 Task: In the  document Grace.pdfMake this file  'available offline' Add shortcut to Drive 'My Drive'Email the file to   softage2@softage.net, with message attached Time-Sensitive: I kindly ask you to go through the email I've sent as soon as possible. and file type: 'HTML'
Action: Mouse moved to (42, 63)
Screenshot: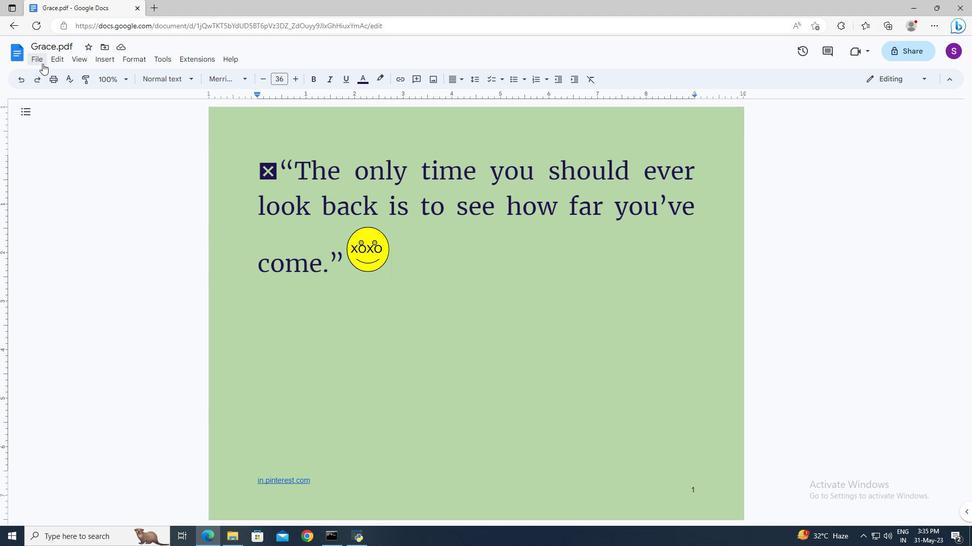 
Action: Mouse pressed left at (42, 63)
Screenshot: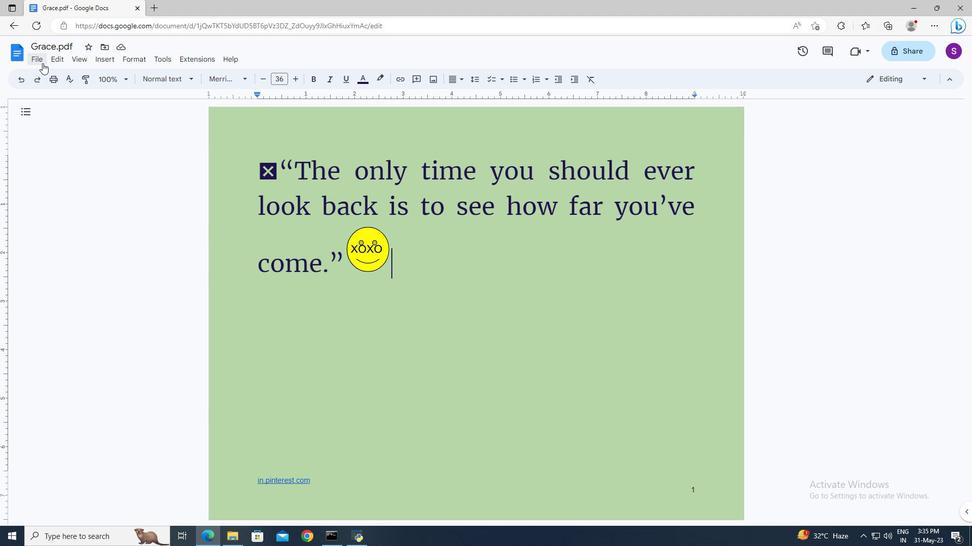 
Action: Mouse moved to (80, 279)
Screenshot: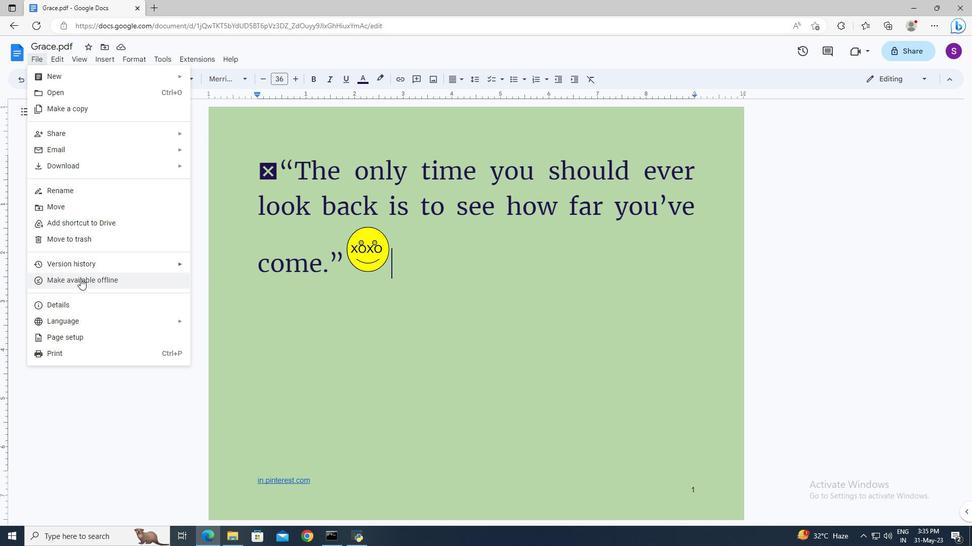
Action: Mouse pressed left at (80, 279)
Screenshot: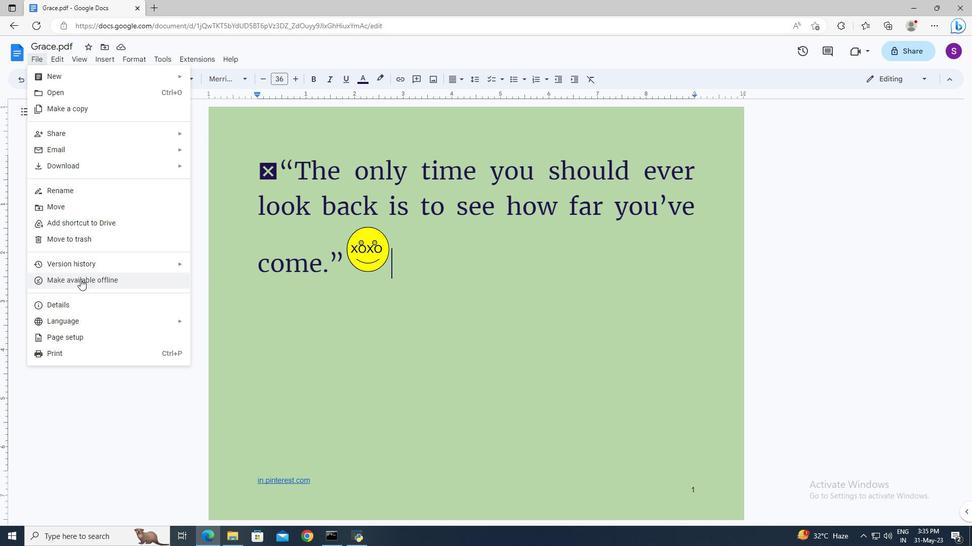 
Action: Mouse moved to (44, 60)
Screenshot: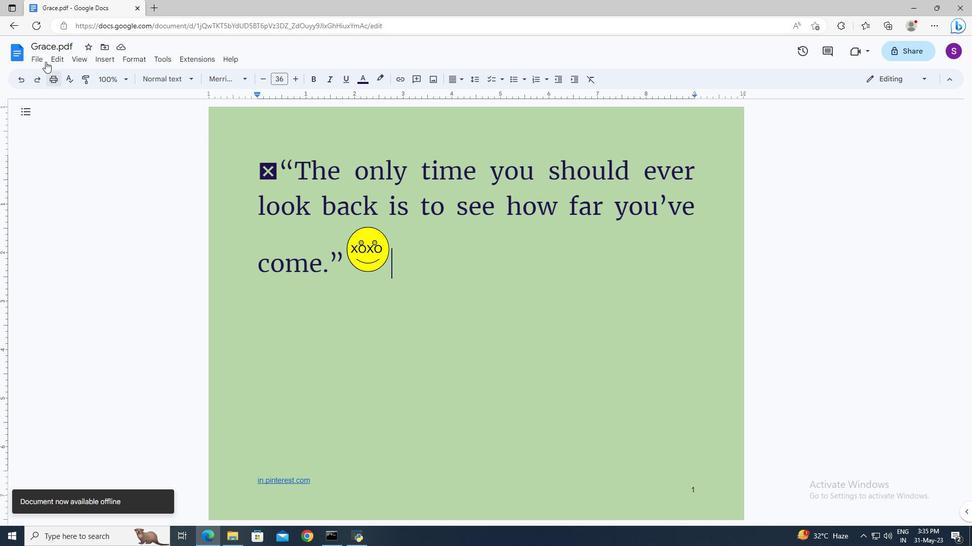 
Action: Mouse pressed left at (44, 60)
Screenshot: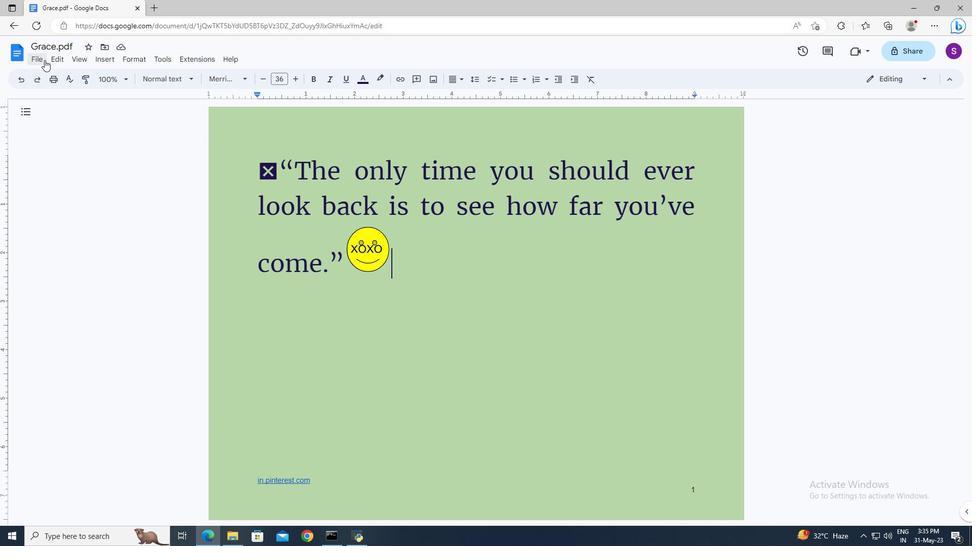 
Action: Mouse moved to (71, 220)
Screenshot: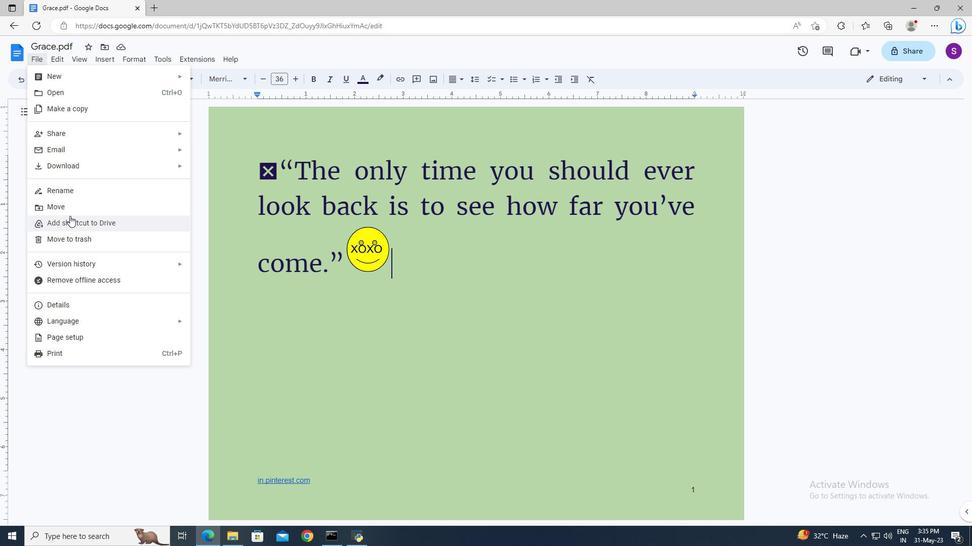 
Action: Mouse pressed left at (71, 220)
Screenshot: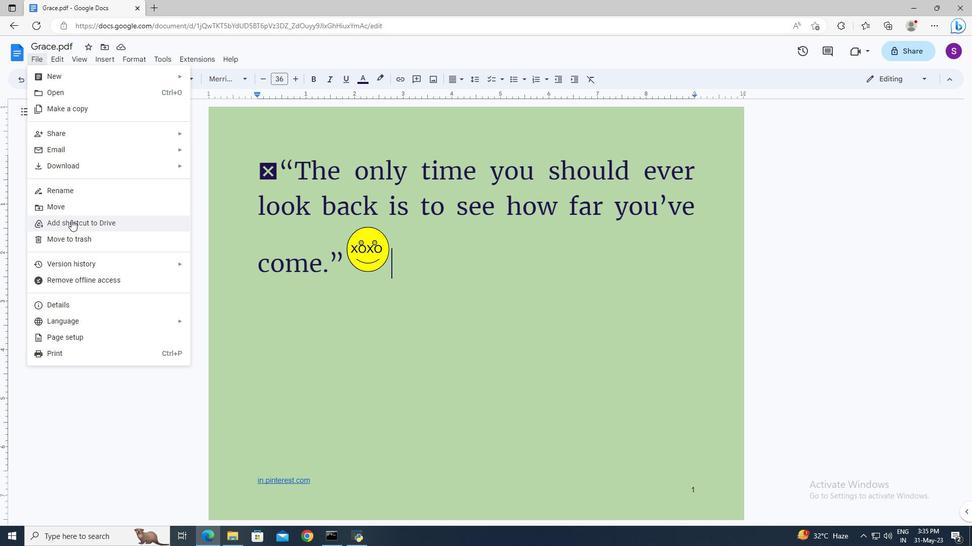 
Action: Mouse moved to (264, 93)
Screenshot: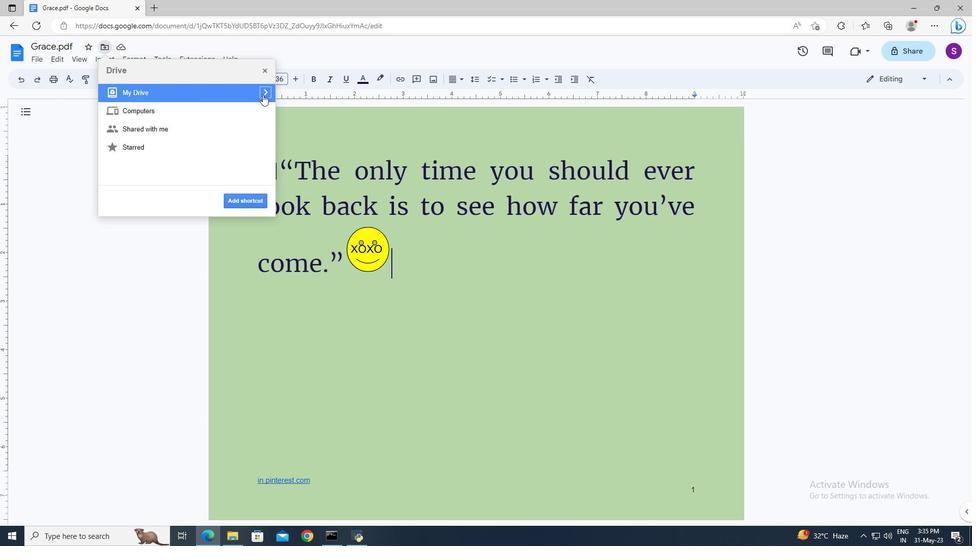 
Action: Mouse pressed left at (264, 93)
Screenshot: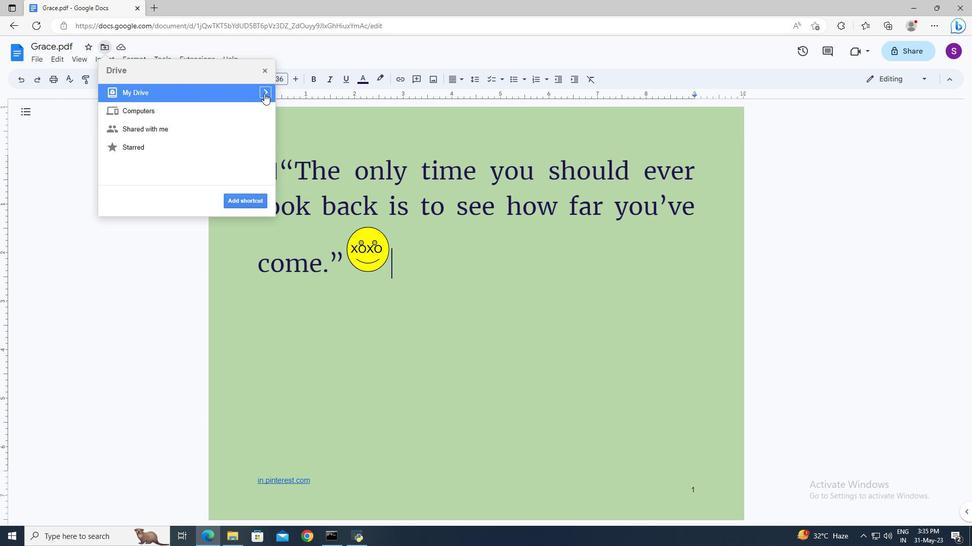 
Action: Mouse moved to (255, 199)
Screenshot: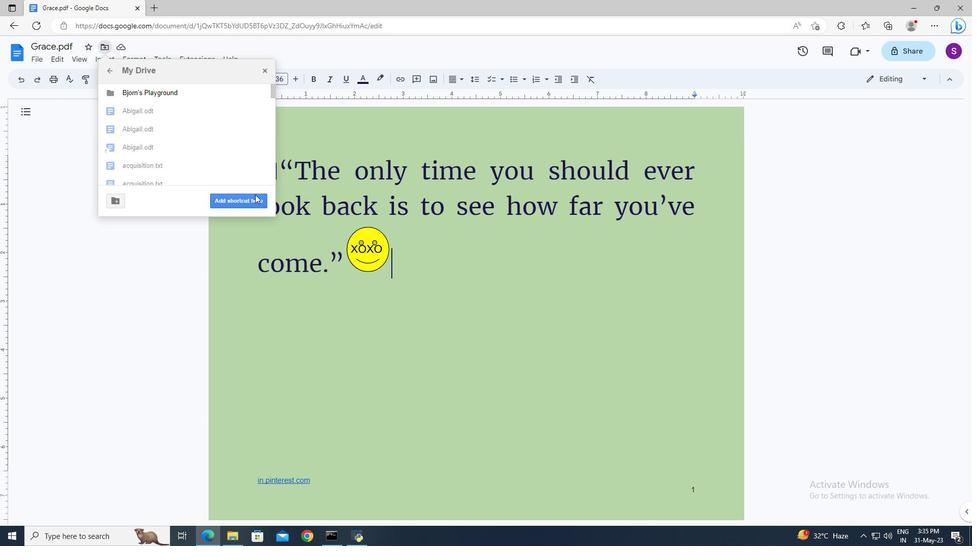 
Action: Mouse pressed left at (255, 199)
Screenshot: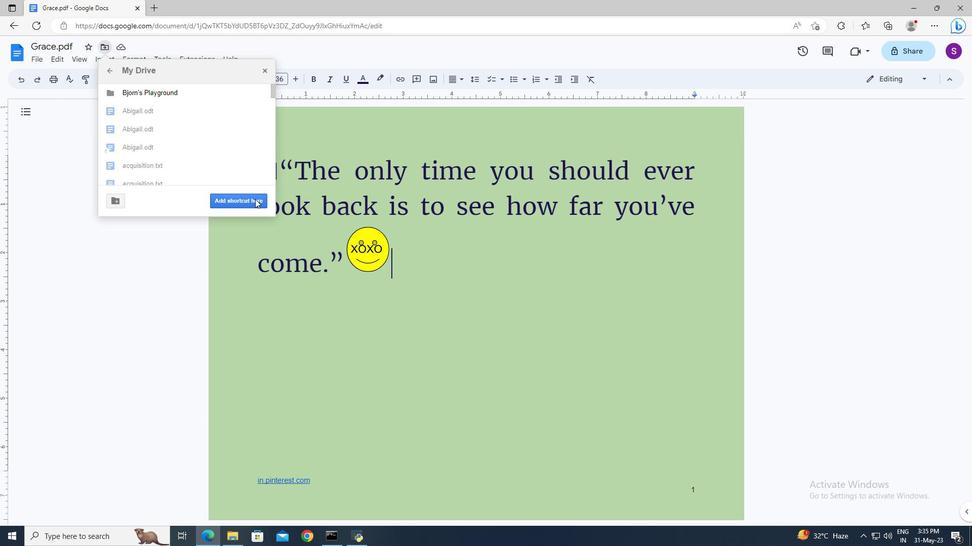 
Action: Mouse moved to (45, 61)
Screenshot: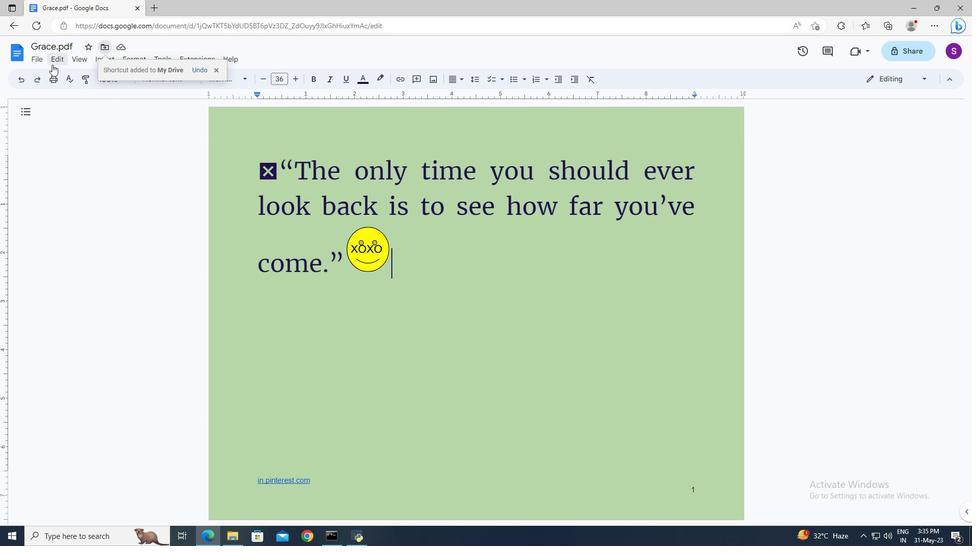 
Action: Mouse pressed left at (45, 61)
Screenshot: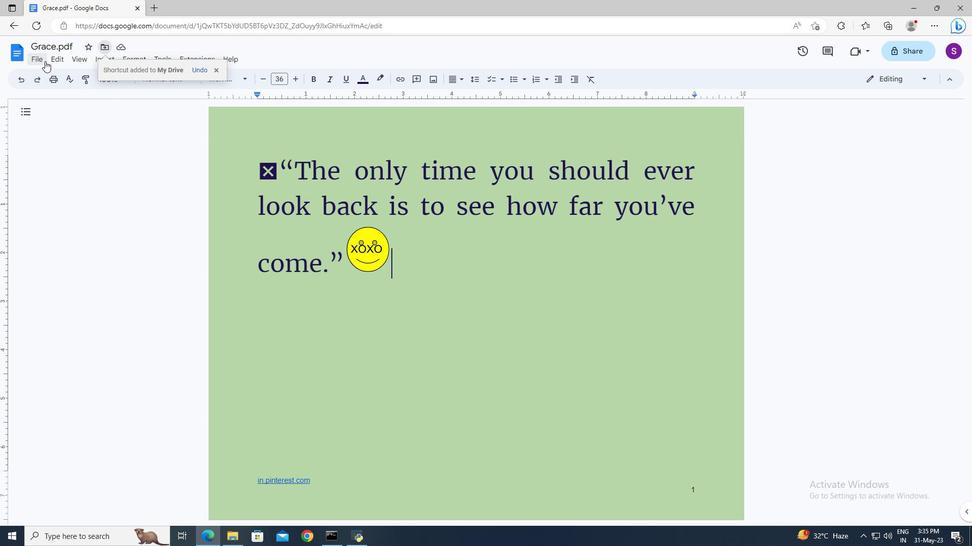 
Action: Mouse moved to (201, 152)
Screenshot: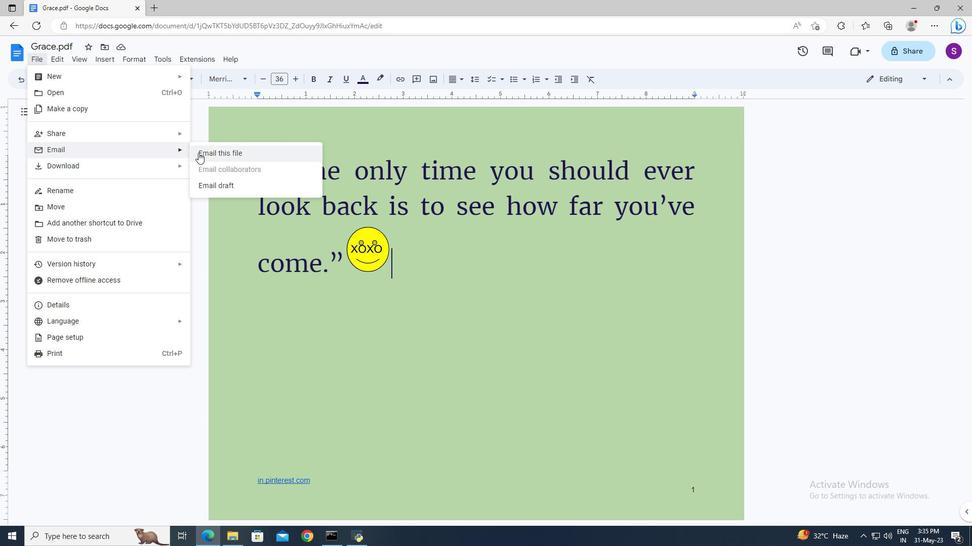 
Action: Mouse pressed left at (201, 152)
Screenshot: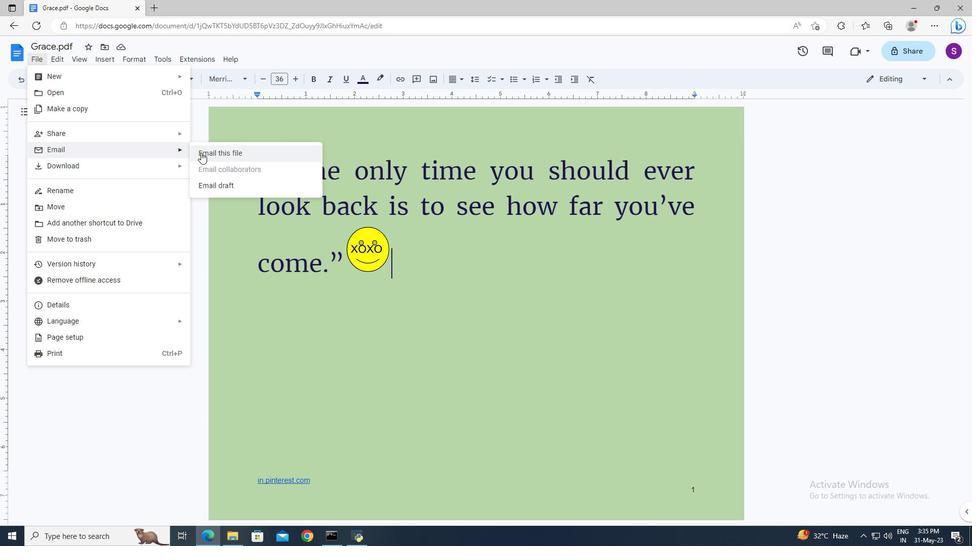 
Action: Mouse moved to (380, 219)
Screenshot: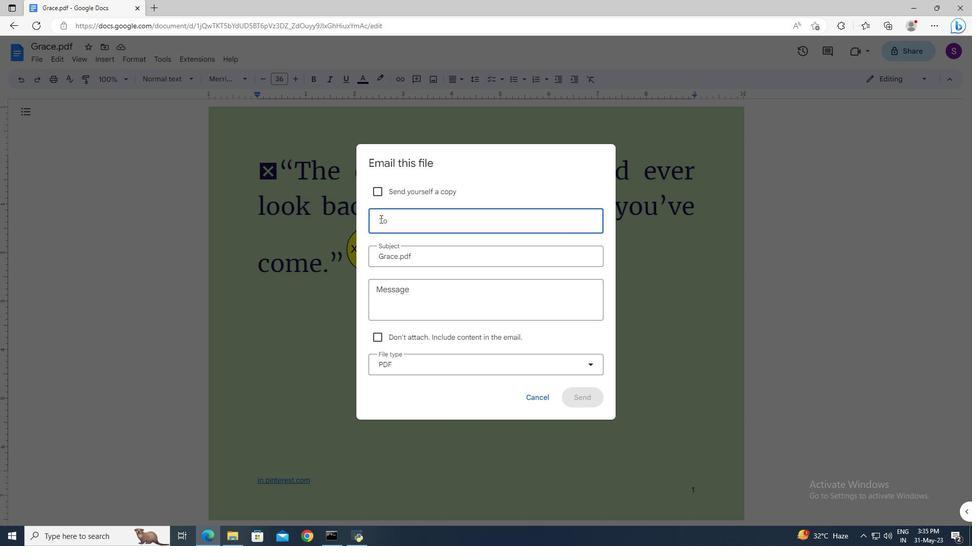 
Action: Mouse pressed left at (380, 219)
Screenshot: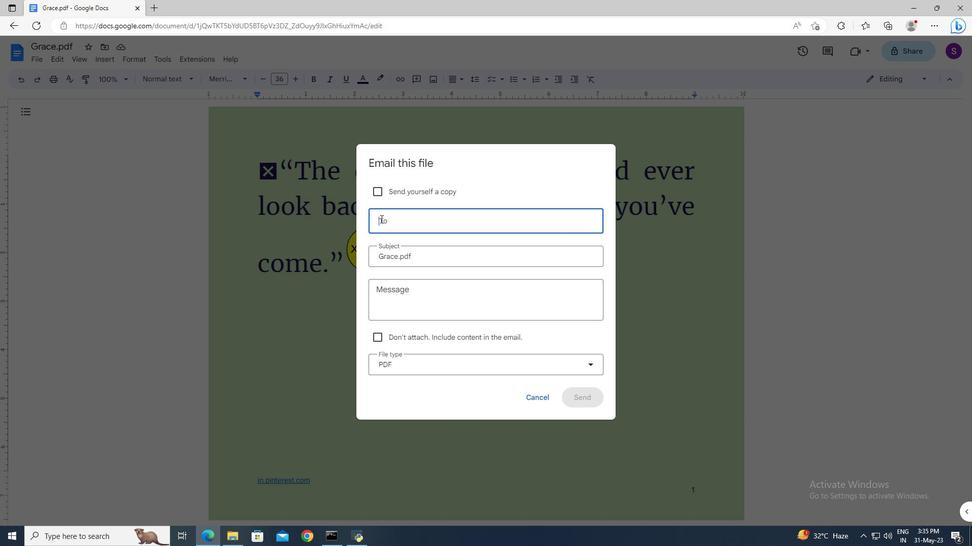 
Action: Mouse moved to (382, 219)
Screenshot: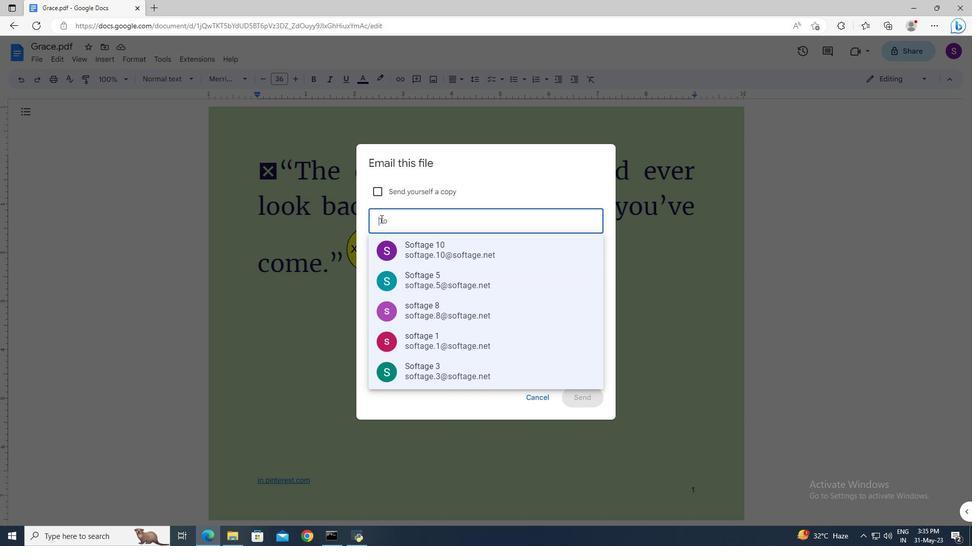 
Action: Key pressed softage2<Key.shift><Key.shift><Key.shift><Key.shift>@softage.net<Key.enter>
Screenshot: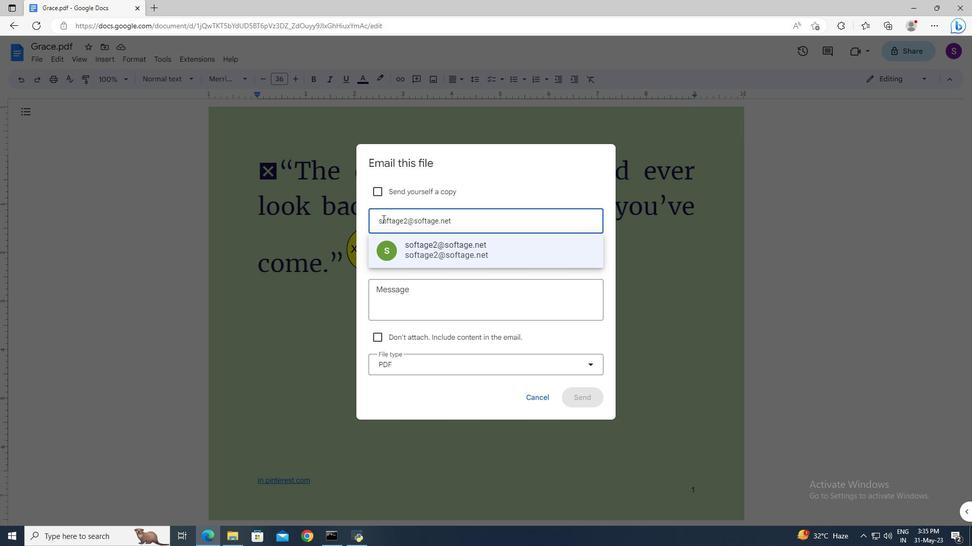 
Action: Mouse moved to (402, 289)
Screenshot: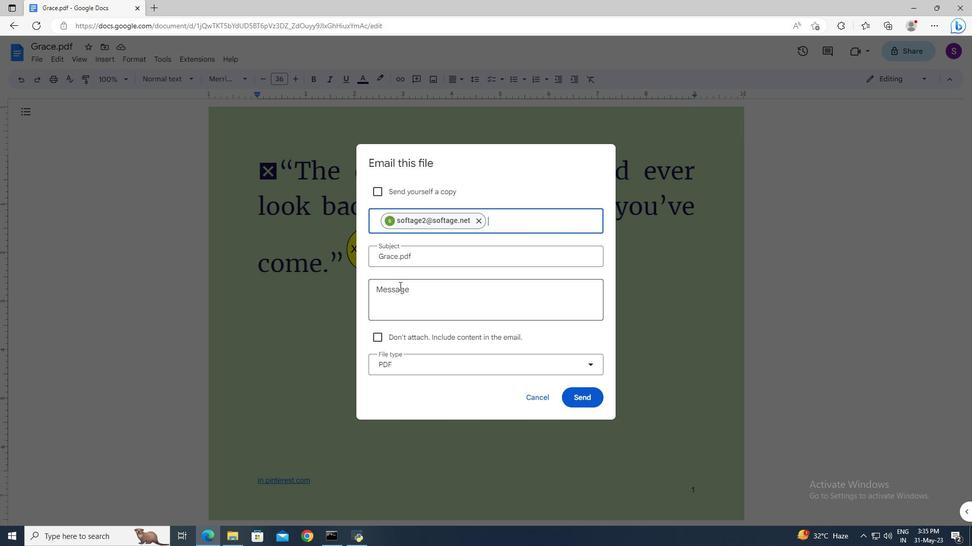 
Action: Mouse pressed left at (402, 289)
Screenshot: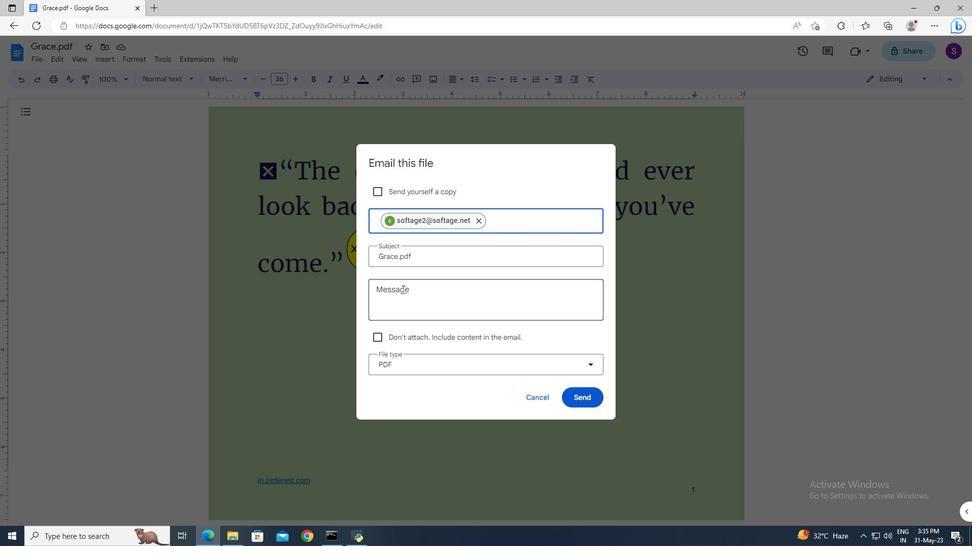 
Action: Key pressed <Key.shift><Key.shift><Key.shift>Time-<Key.shift_r>Sensitive<Key.shift>:<Key.space><Key.shift>I<Key.space>kindly<Key.space>ask<Key.space>you<Key.space>to<Key.space>go<Key.space>through<Key.space>the<Key.space>email<Key.space><Key.shift>I've<Key.space>sent<Key.space>as<Key.space>soon<Key.space>as<Key.space>possible.
Screenshot: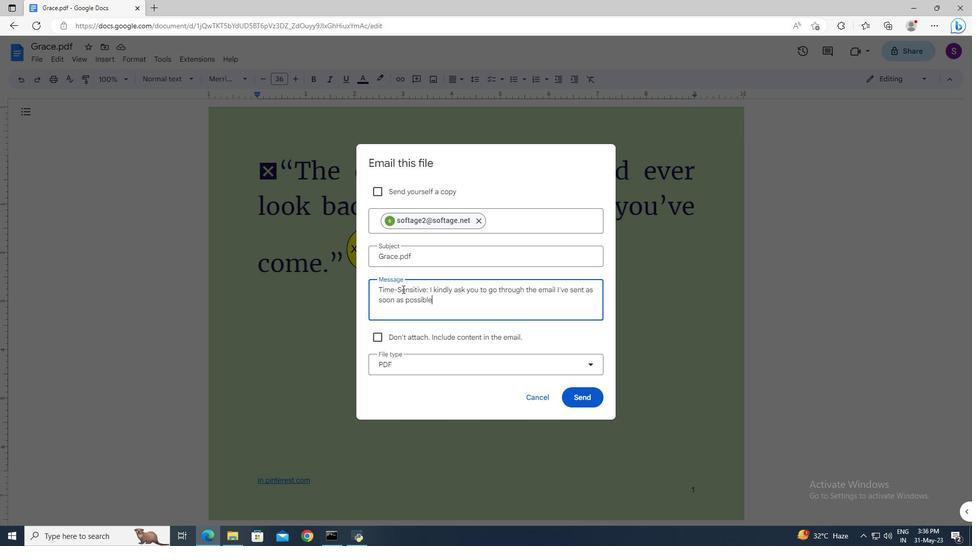
Action: Mouse moved to (377, 364)
Screenshot: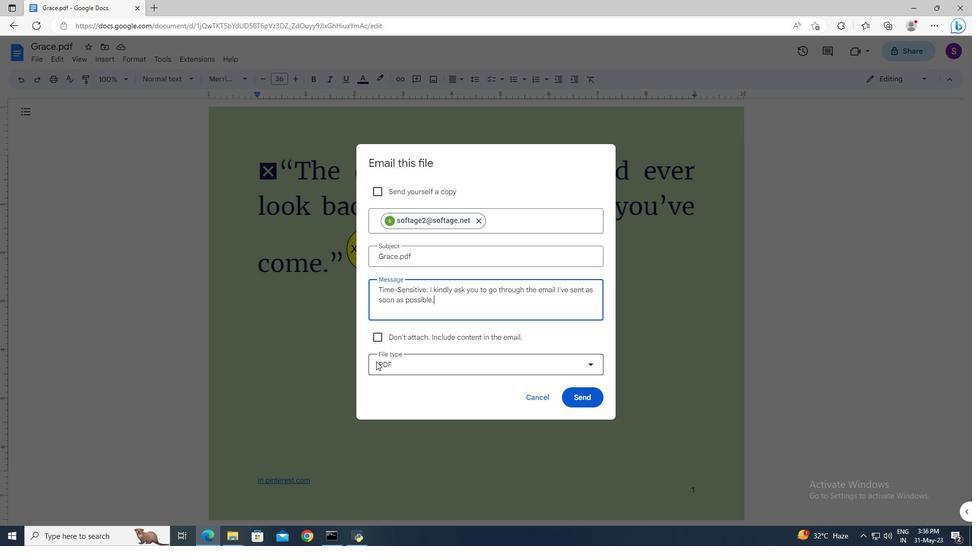 
Action: Mouse pressed left at (377, 364)
Screenshot: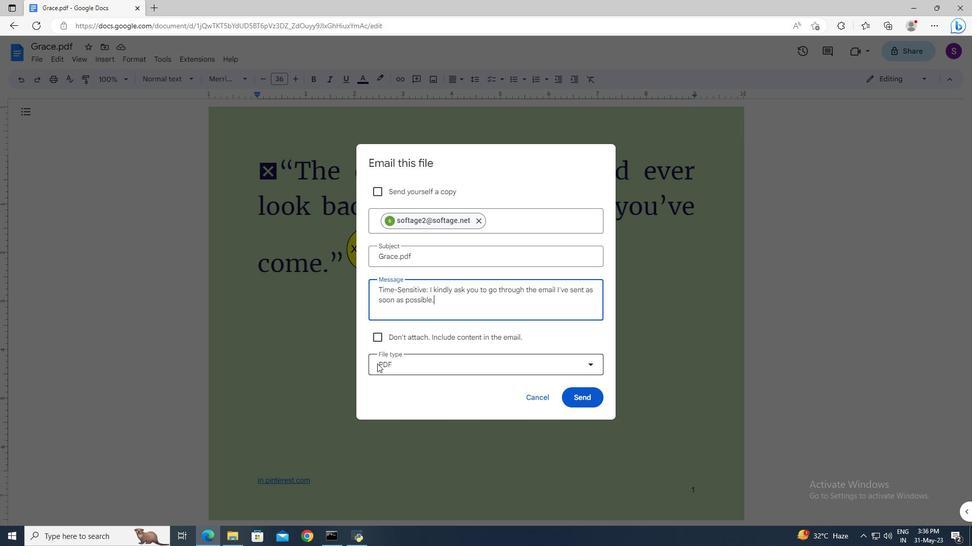 
Action: Mouse moved to (395, 435)
Screenshot: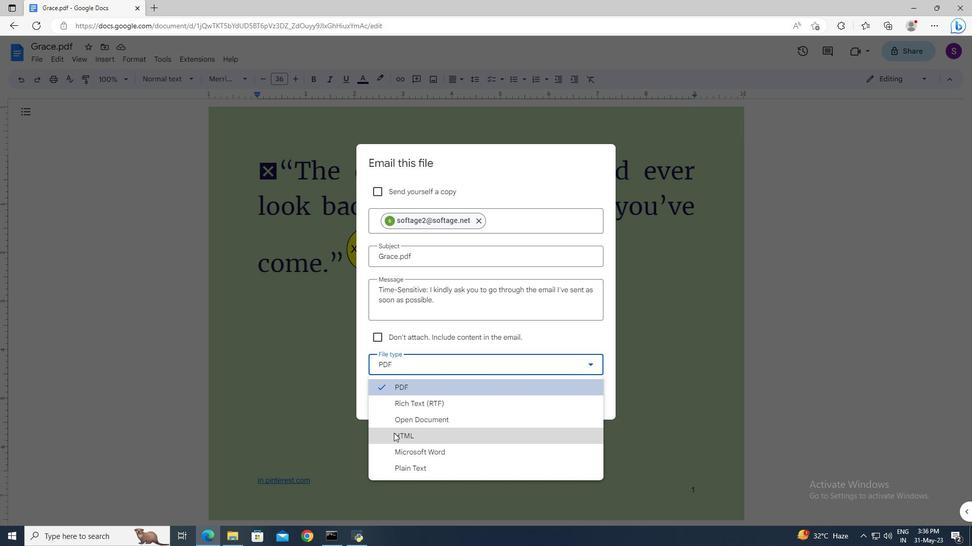 
Action: Mouse pressed left at (395, 435)
Screenshot: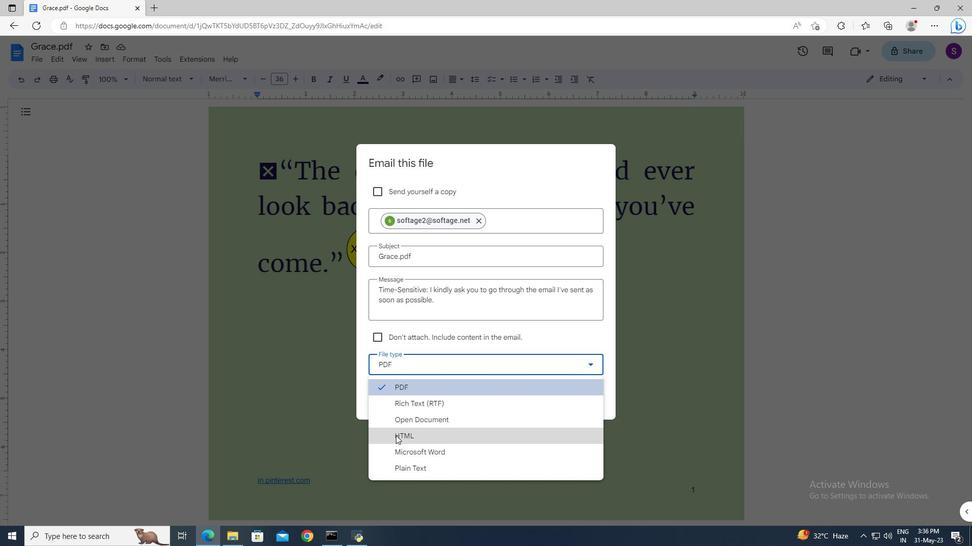 
Action: Mouse moved to (572, 399)
Screenshot: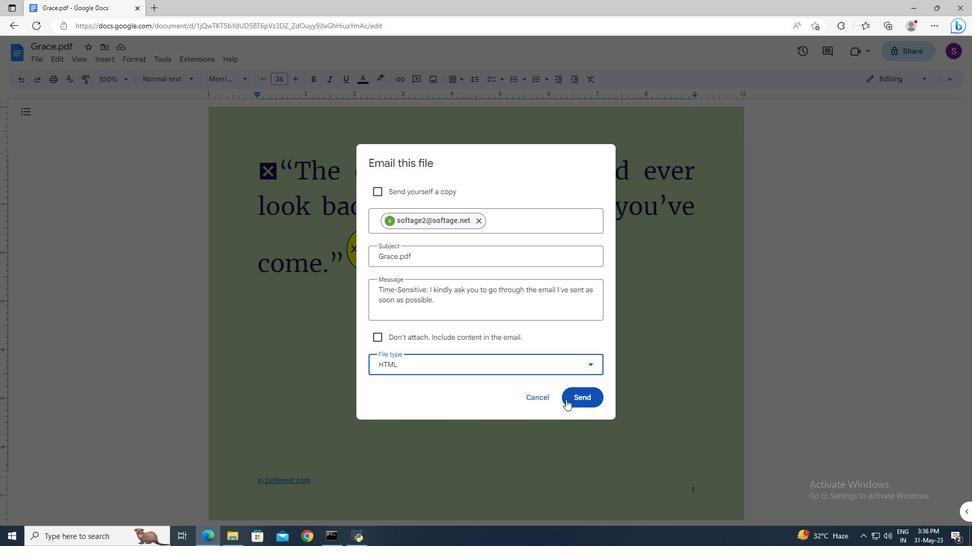 
Action: Mouse pressed left at (572, 399)
Screenshot: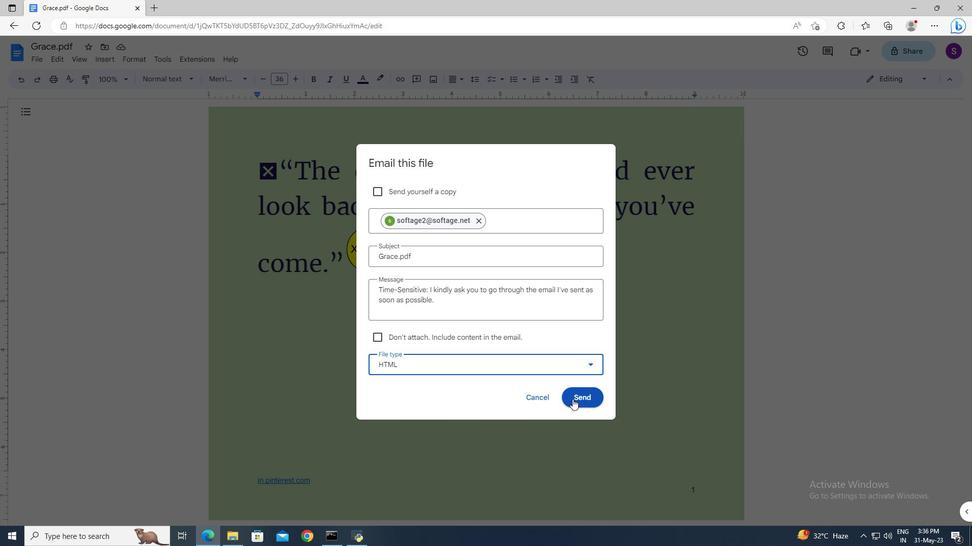 
